 Task: Add Attachment from Trello to Card Card0000000030 in Board Board0000000008 in Workspace WS0000000003 in Trello. Add Cover Blue to Card Card0000000030 in Board Board0000000008 in Workspace WS0000000003 in Trello. Add "Copy Card To …" Button titled Button0000000030 to "bottom" of the list "To Do" to Card Card0000000030 in Board Board0000000008 in Workspace WS0000000003 in Trello. Add Description DS0000000030 to Card Card0000000030 in Board Board0000000008 in Workspace WS0000000003 in Trello. Add Comment CM0000000030 to Card Card0000000030 in Board Board0000000008 in Workspace WS0000000003 in Trello
Action: Mouse moved to (291, 340)
Screenshot: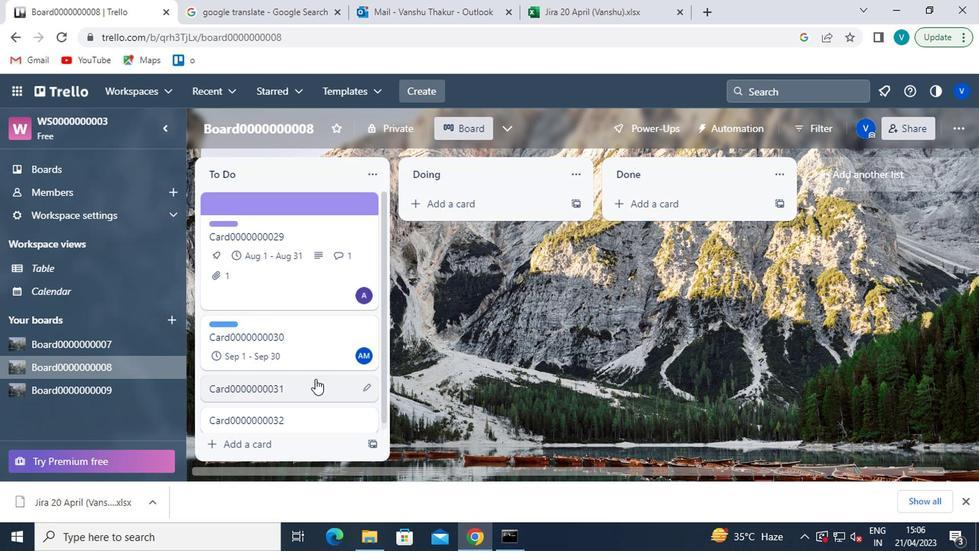 
Action: Mouse pressed left at (291, 340)
Screenshot: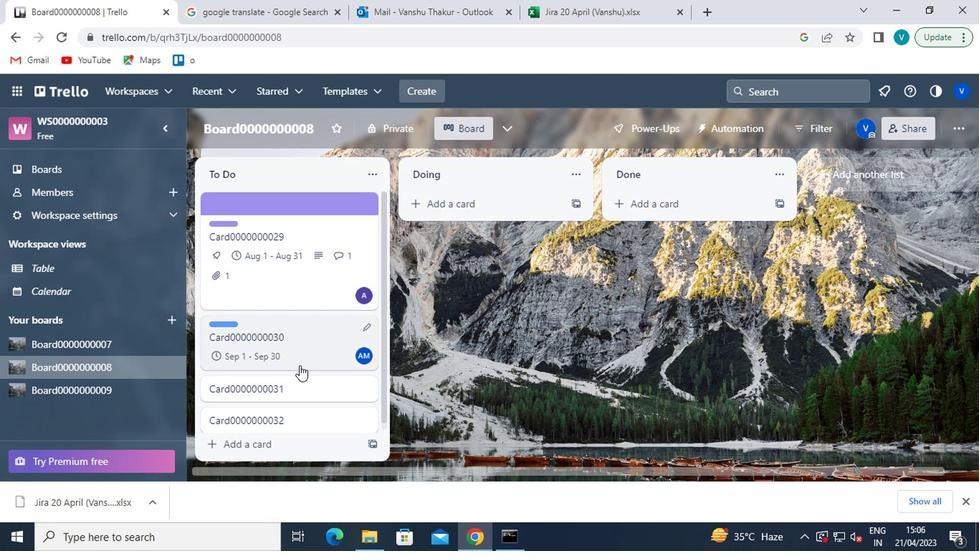 
Action: Mouse moved to (661, 318)
Screenshot: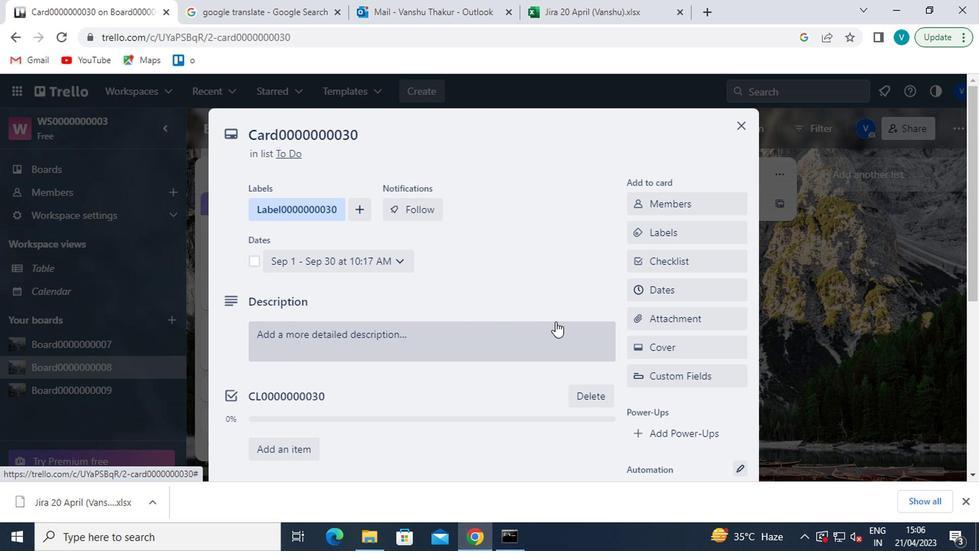 
Action: Mouse pressed left at (661, 318)
Screenshot: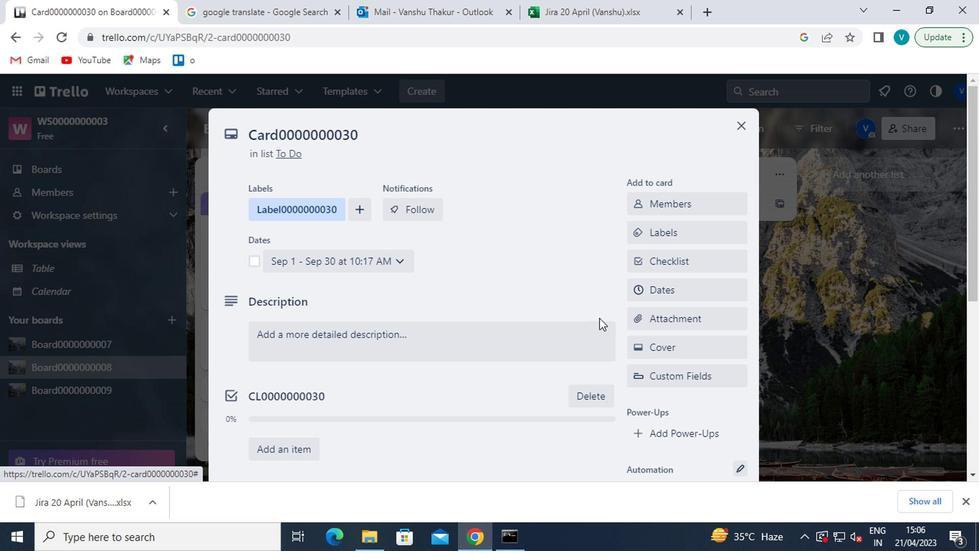 
Action: Mouse moved to (668, 173)
Screenshot: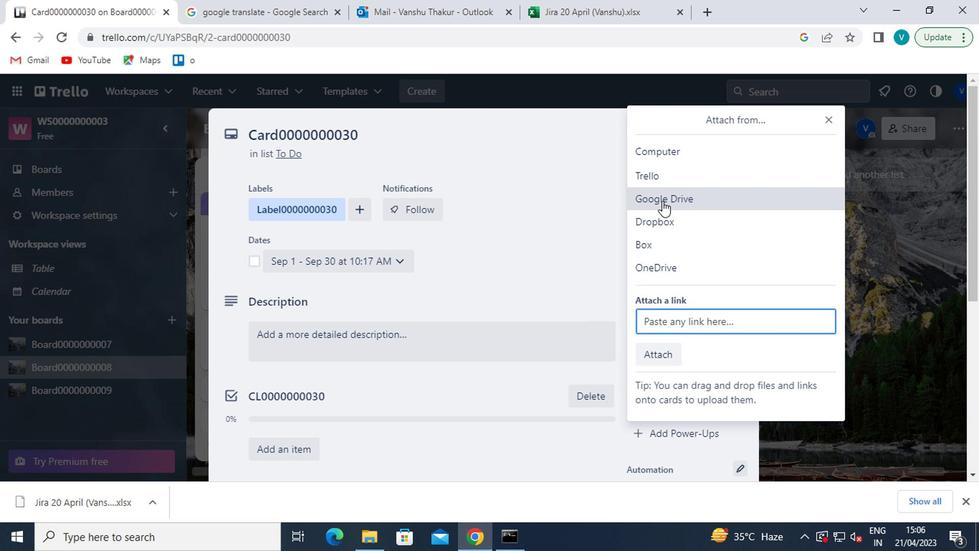 
Action: Mouse pressed left at (668, 173)
Screenshot: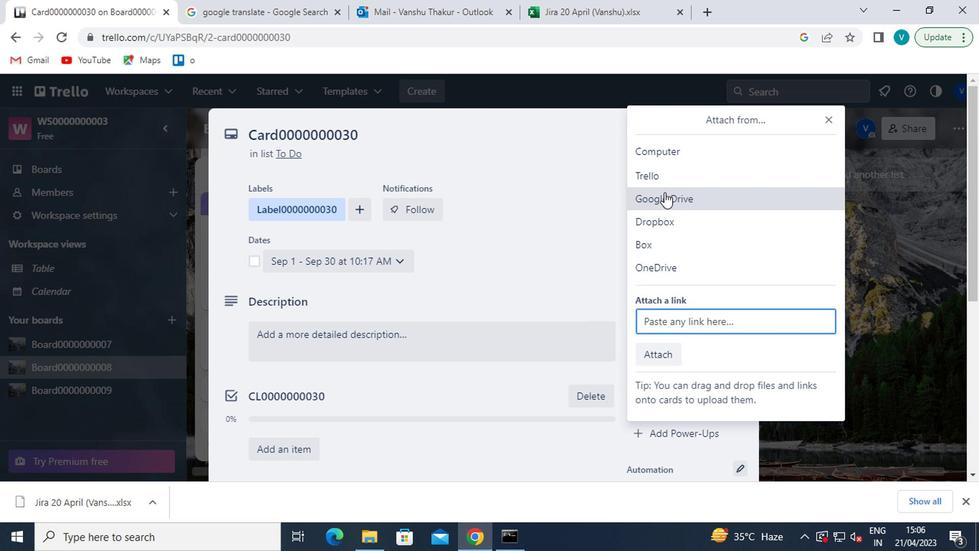 
Action: Mouse moved to (671, 218)
Screenshot: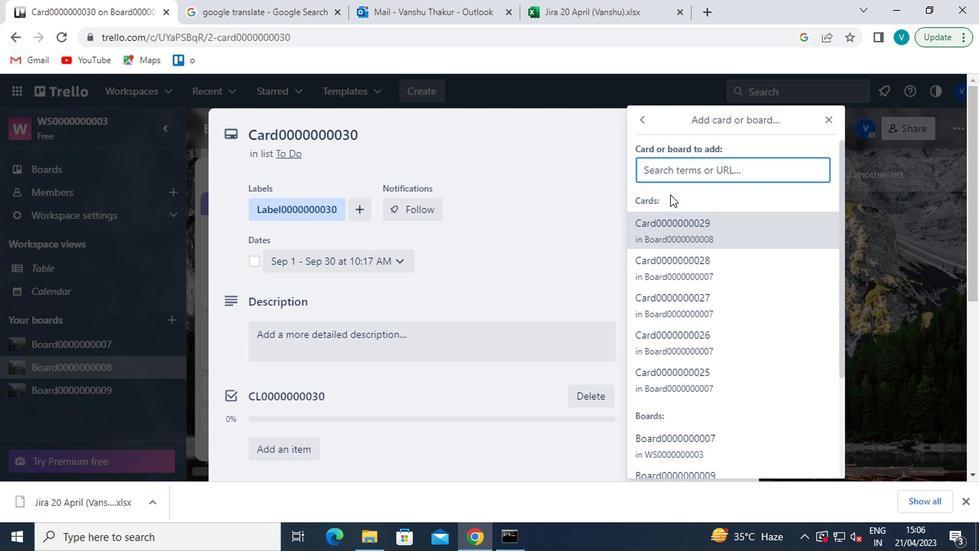 
Action: Mouse pressed left at (671, 218)
Screenshot: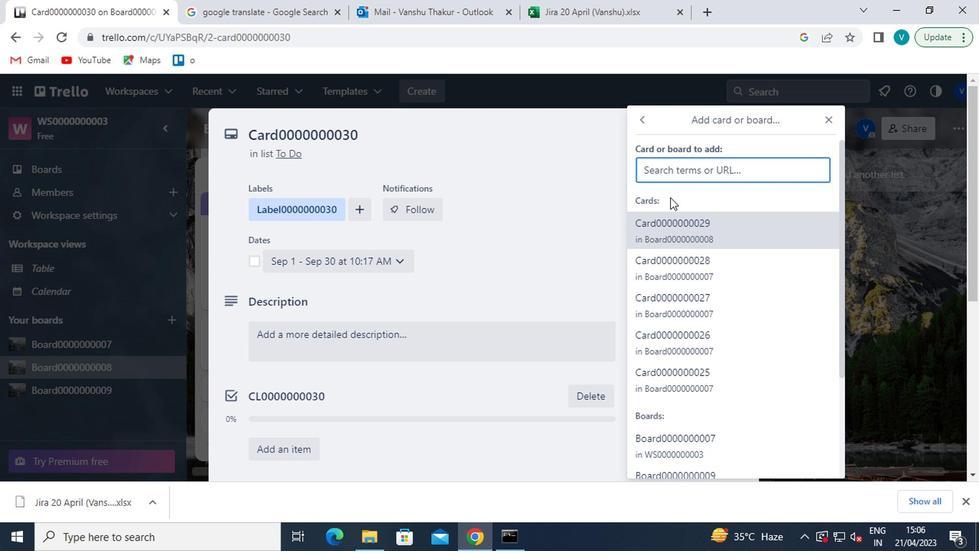 
Action: Mouse moved to (676, 348)
Screenshot: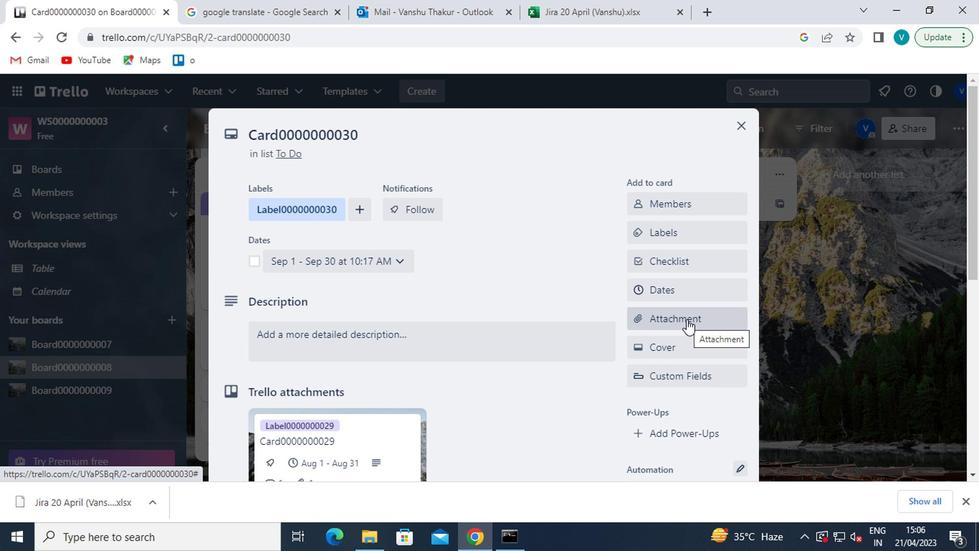 
Action: Mouse pressed left at (676, 348)
Screenshot: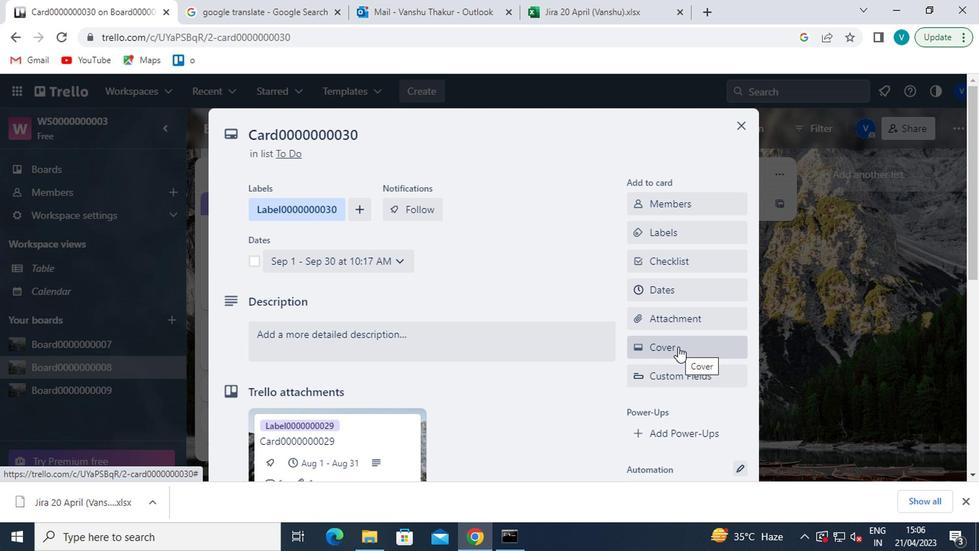 
Action: Mouse moved to (662, 286)
Screenshot: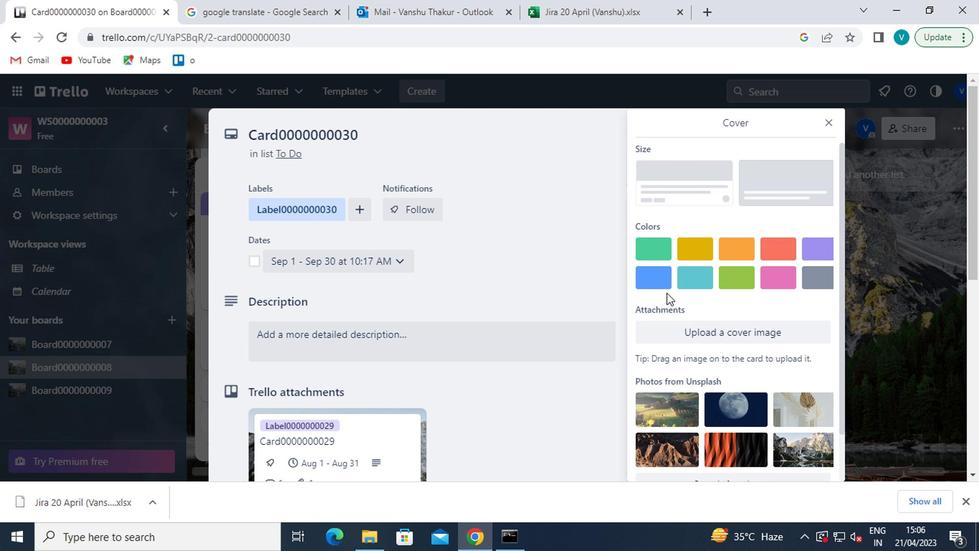 
Action: Mouse pressed left at (662, 286)
Screenshot: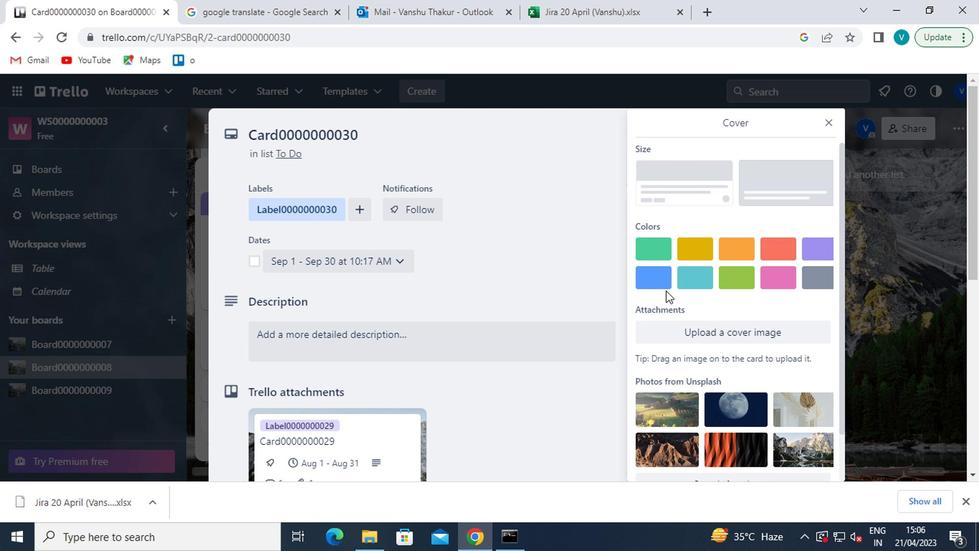 
Action: Mouse moved to (828, 118)
Screenshot: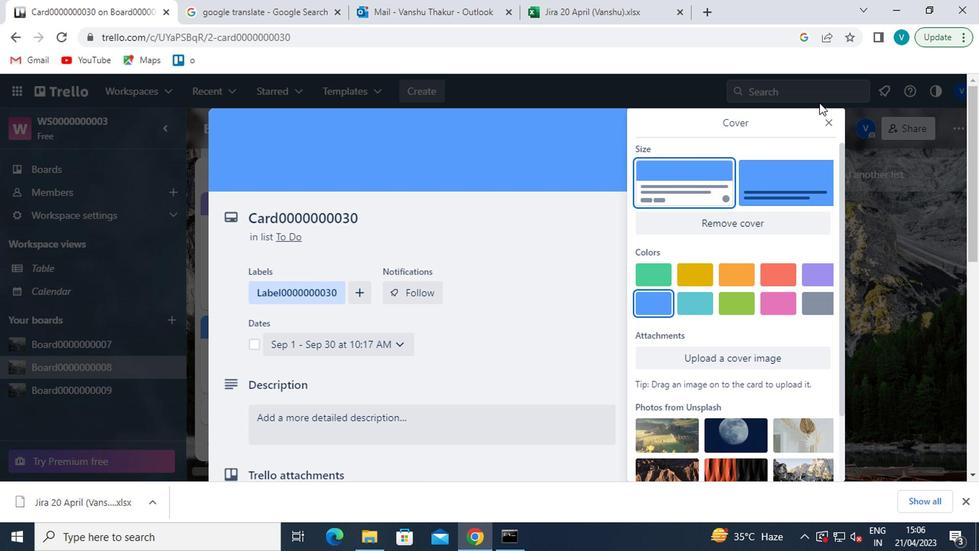 
Action: Mouse pressed left at (828, 118)
Screenshot: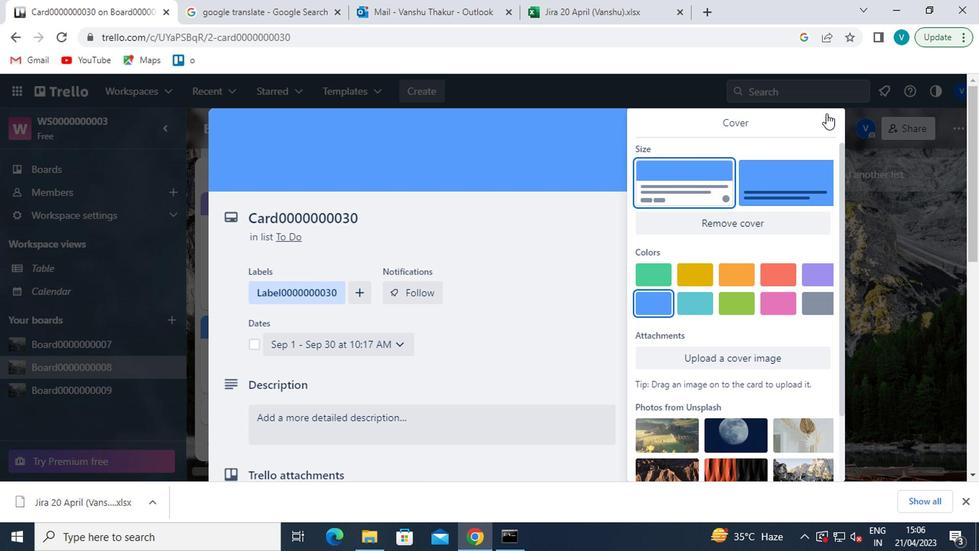 
Action: Mouse moved to (679, 336)
Screenshot: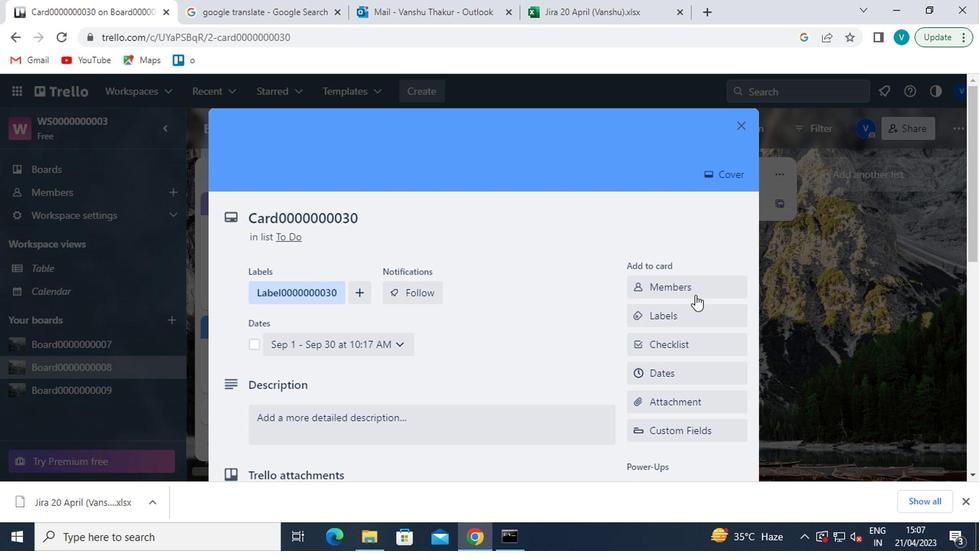 
Action: Mouse scrolled (679, 335) with delta (0, -1)
Screenshot: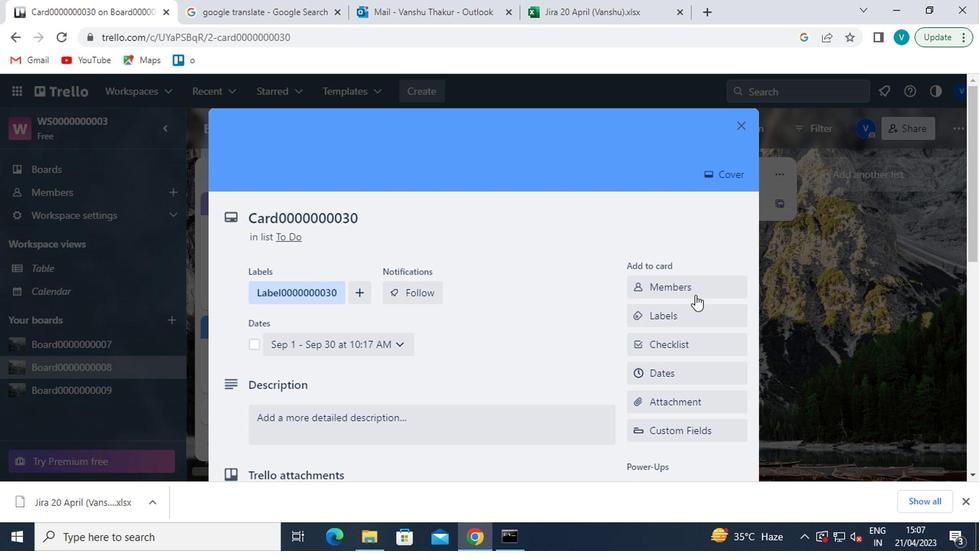 
Action: Mouse moved to (678, 337)
Screenshot: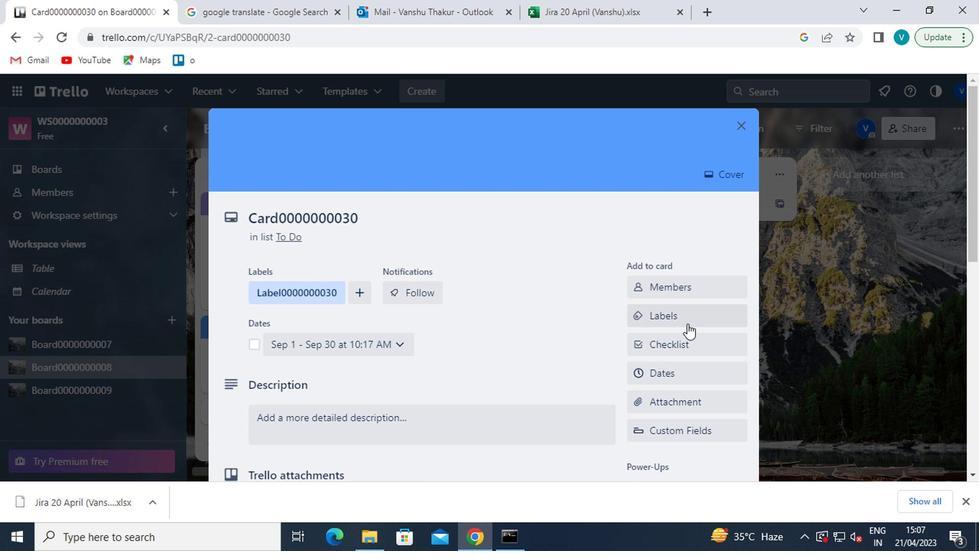 
Action: Mouse scrolled (678, 336) with delta (0, 0)
Screenshot: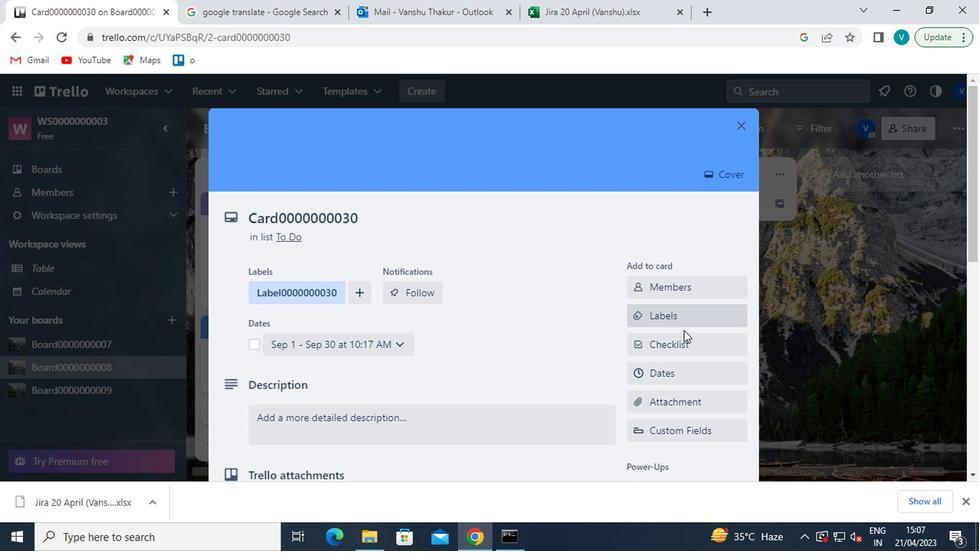
Action: Mouse scrolled (678, 336) with delta (0, 0)
Screenshot: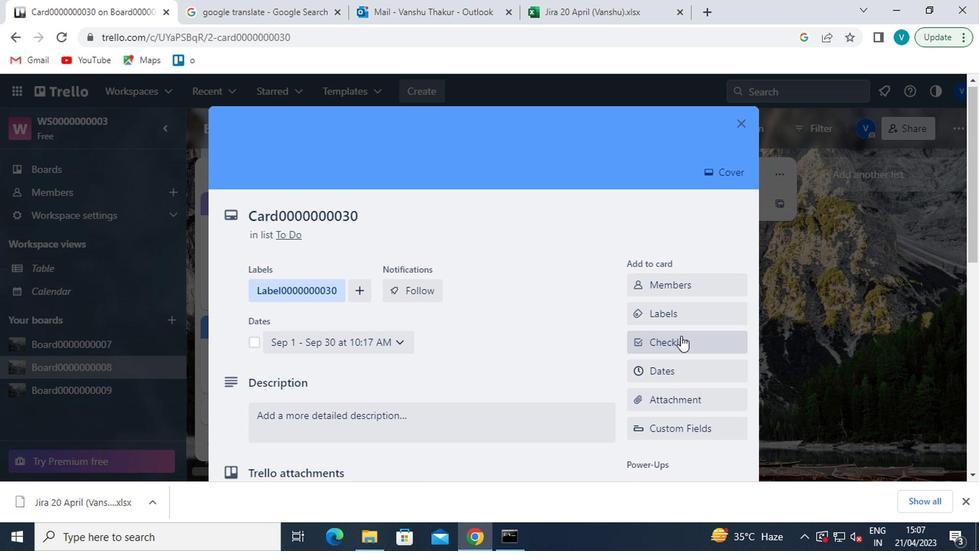 
Action: Mouse moved to (675, 364)
Screenshot: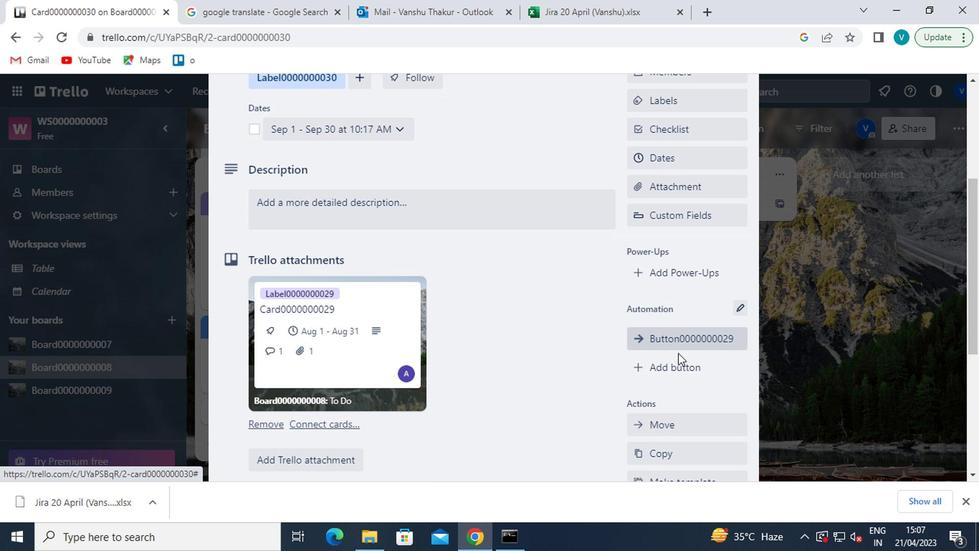 
Action: Mouse pressed left at (675, 364)
Screenshot: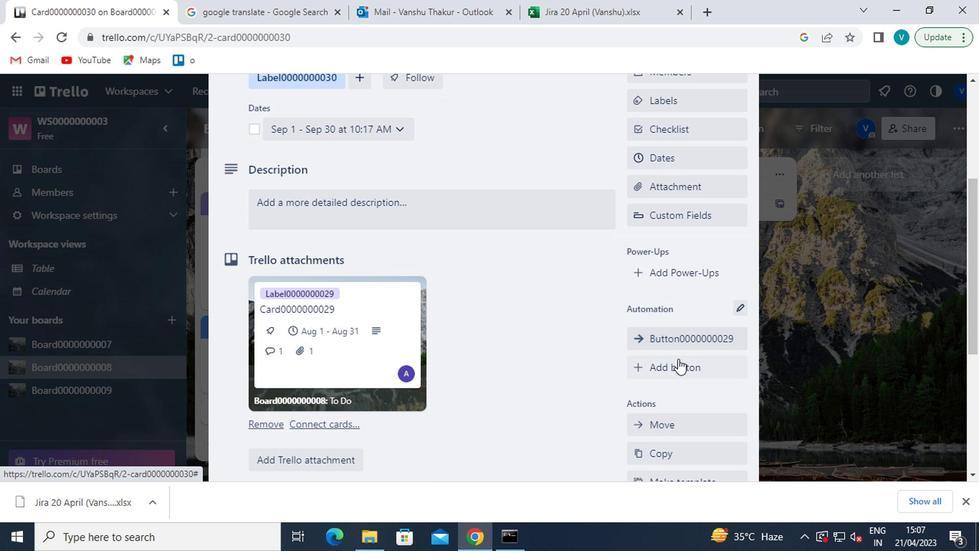 
Action: Mouse moved to (697, 206)
Screenshot: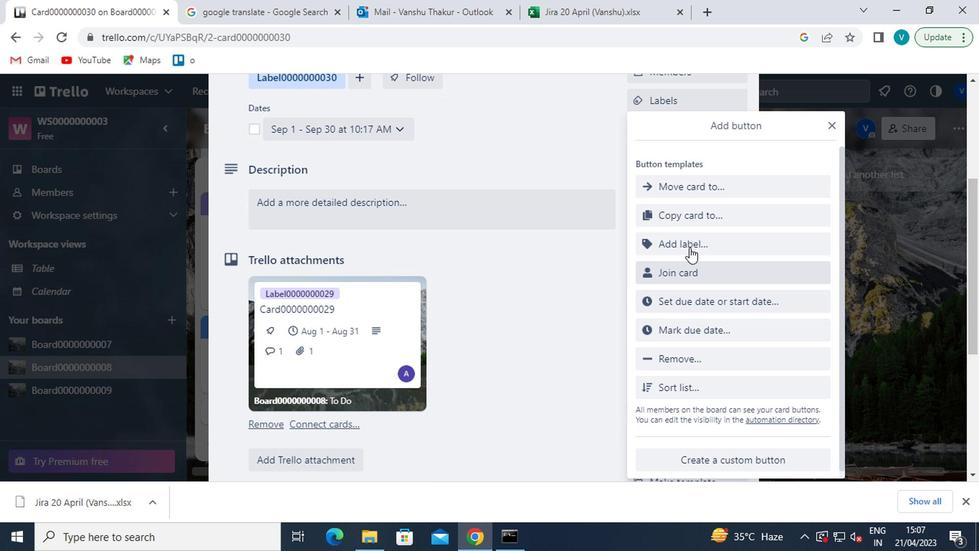 
Action: Mouse pressed left at (697, 206)
Screenshot: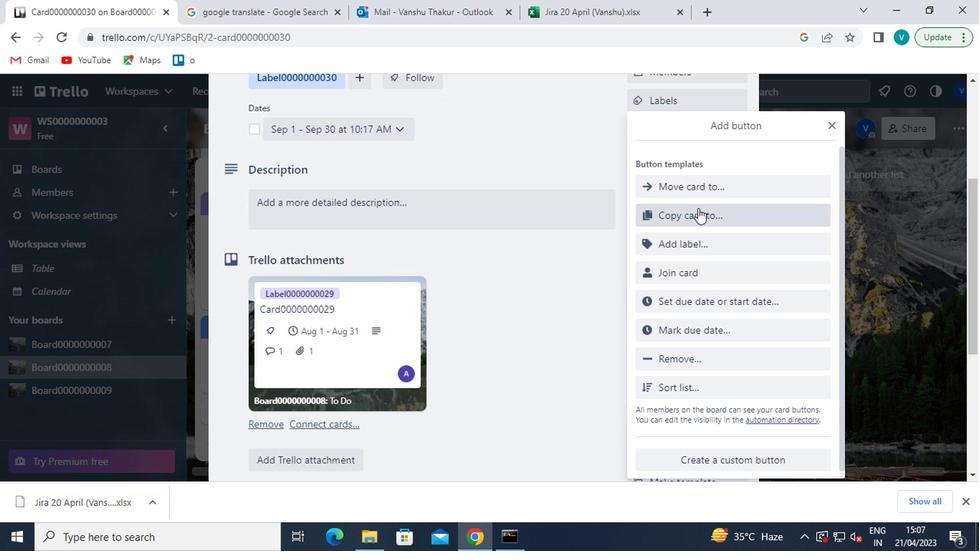 
Action: Mouse moved to (711, 185)
Screenshot: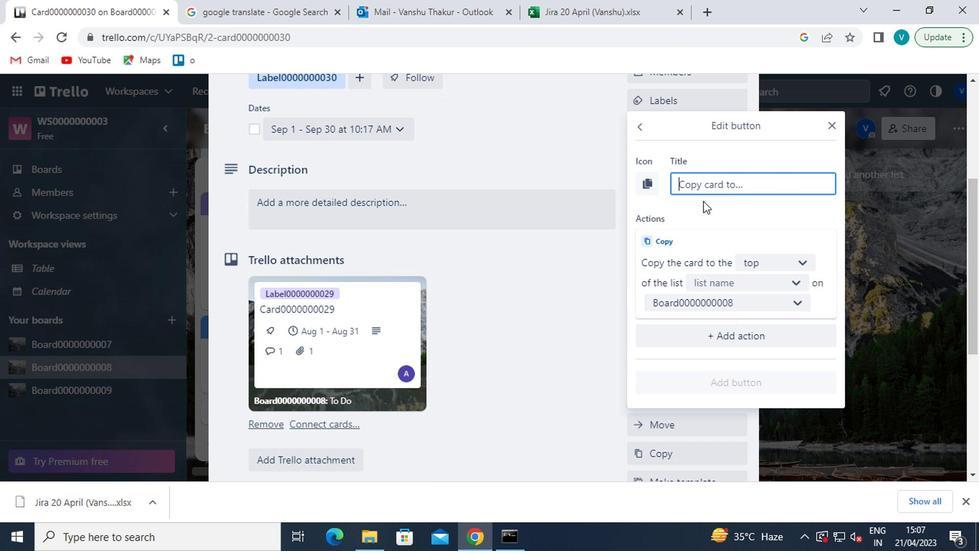 
Action: Mouse pressed left at (711, 185)
Screenshot: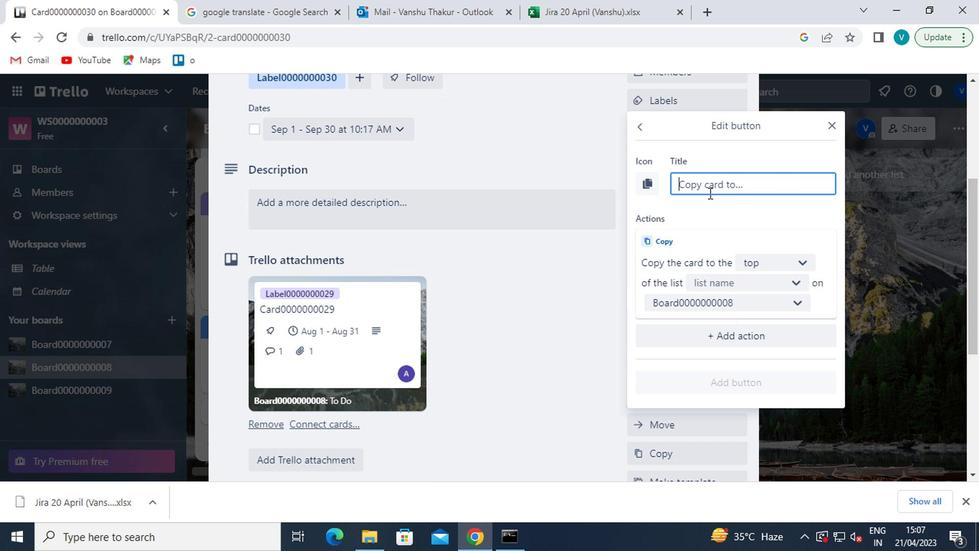 
Action: Mouse moved to (644, 143)
Screenshot: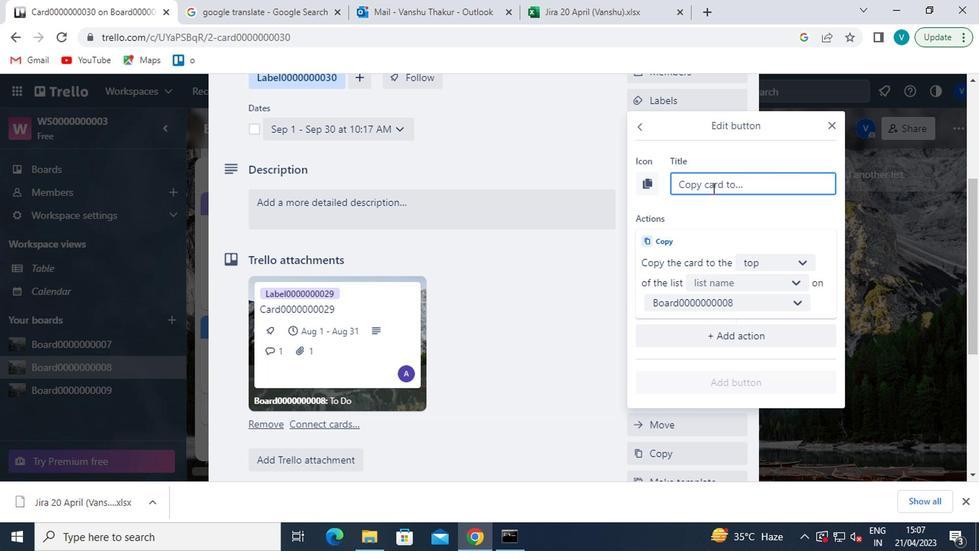 
Action: Key pressed <Key.shift>BUTTON0000000030
Screenshot: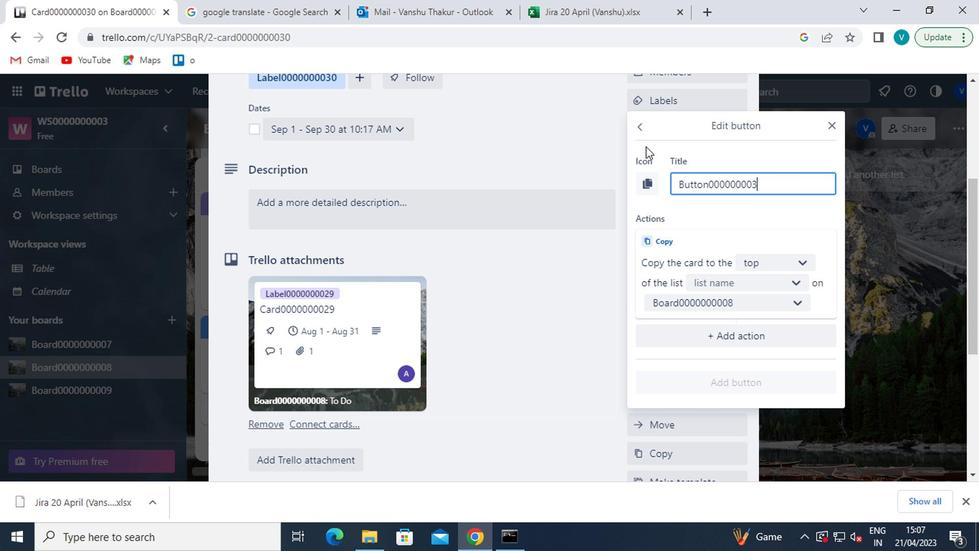 
Action: Mouse moved to (755, 256)
Screenshot: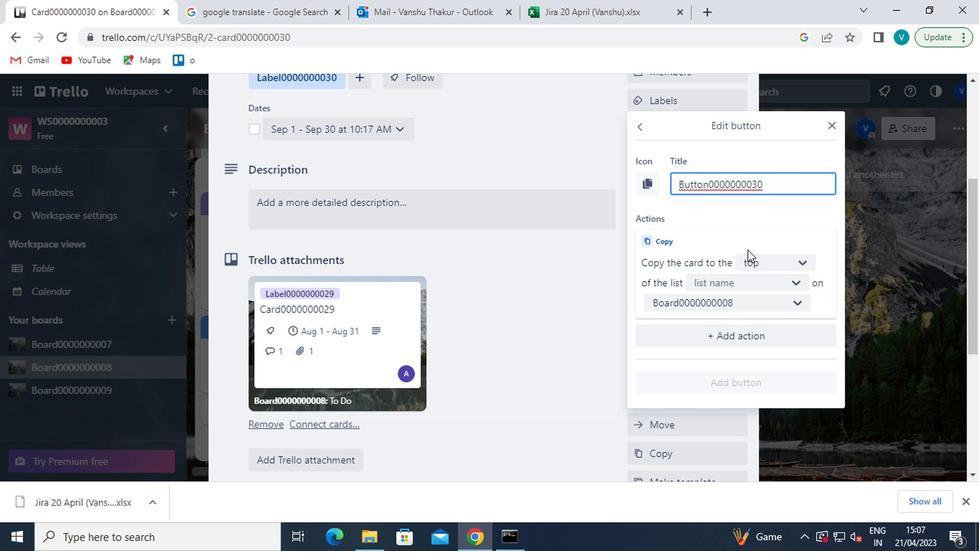 
Action: Mouse pressed left at (755, 256)
Screenshot: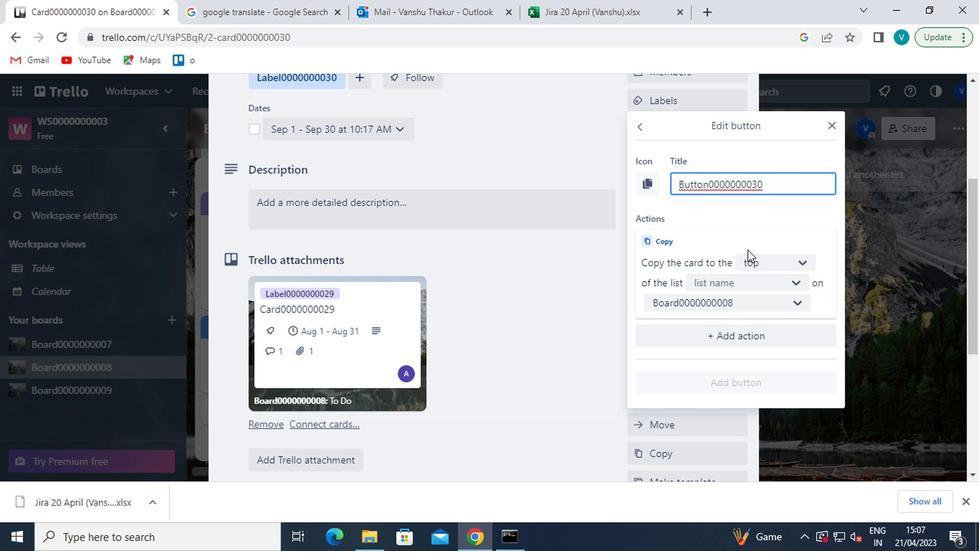 
Action: Mouse moved to (762, 311)
Screenshot: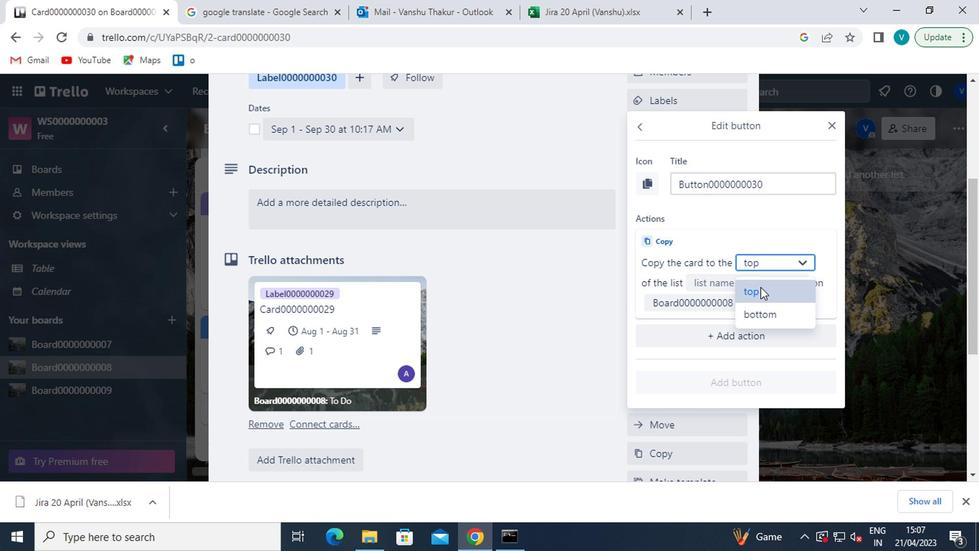 
Action: Mouse pressed left at (762, 311)
Screenshot: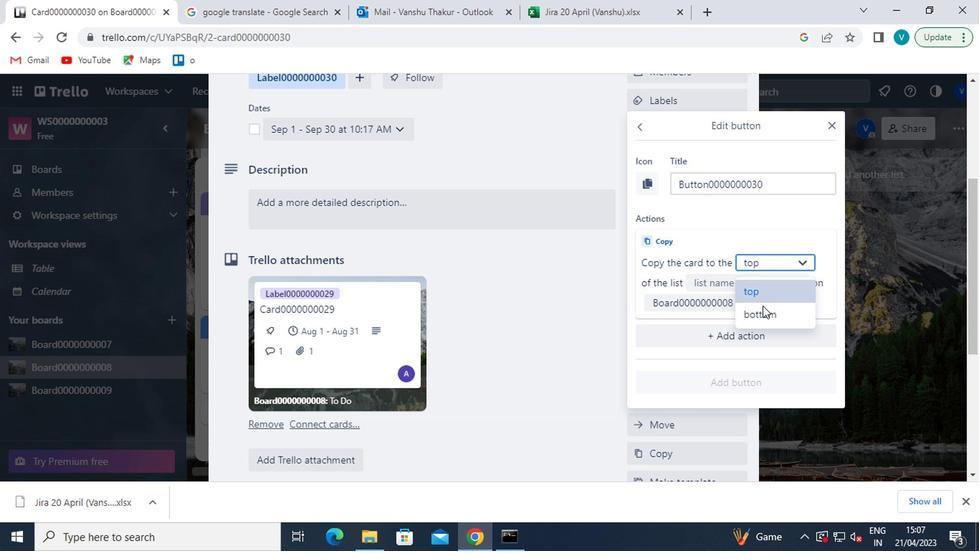 
Action: Mouse moved to (785, 277)
Screenshot: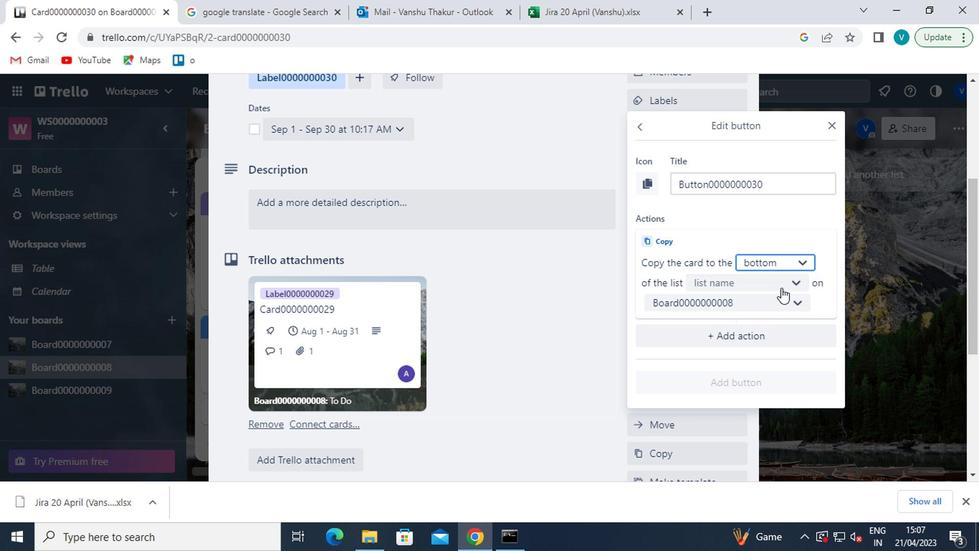 
Action: Mouse pressed left at (785, 277)
Screenshot: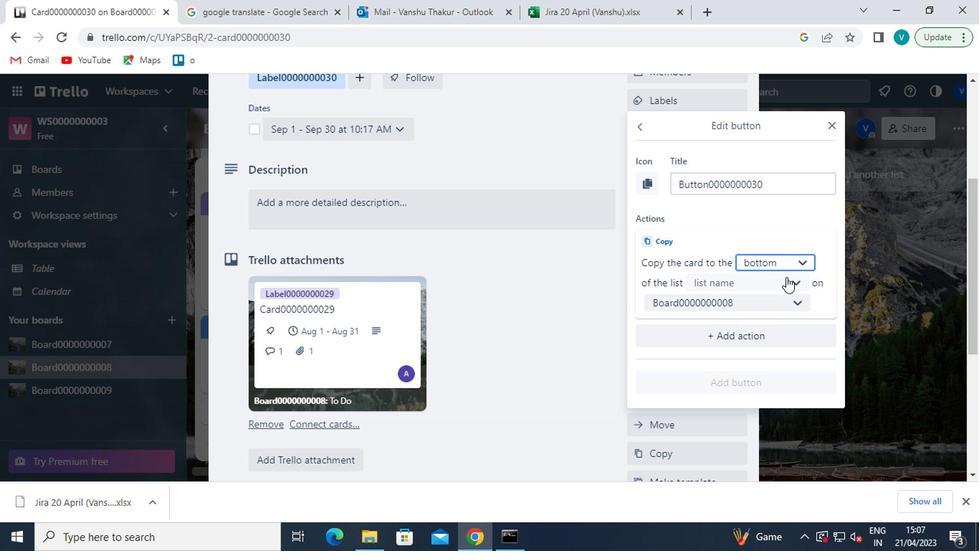
Action: Mouse moved to (765, 308)
Screenshot: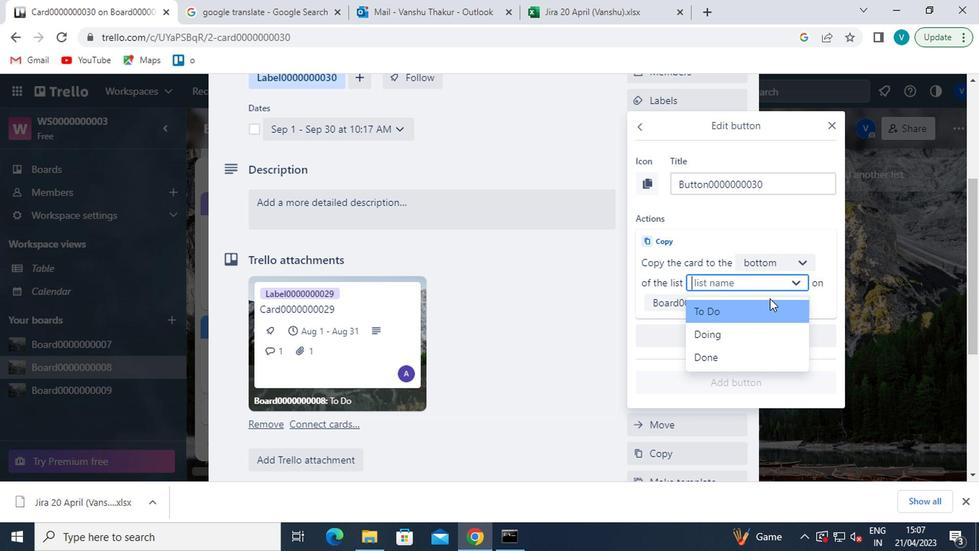 
Action: Mouse pressed left at (765, 308)
Screenshot: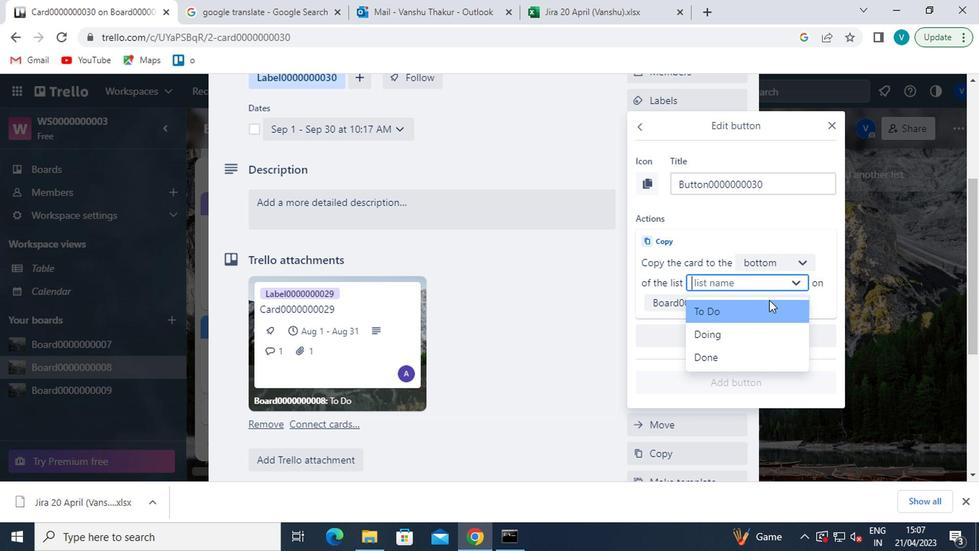 
Action: Mouse moved to (730, 384)
Screenshot: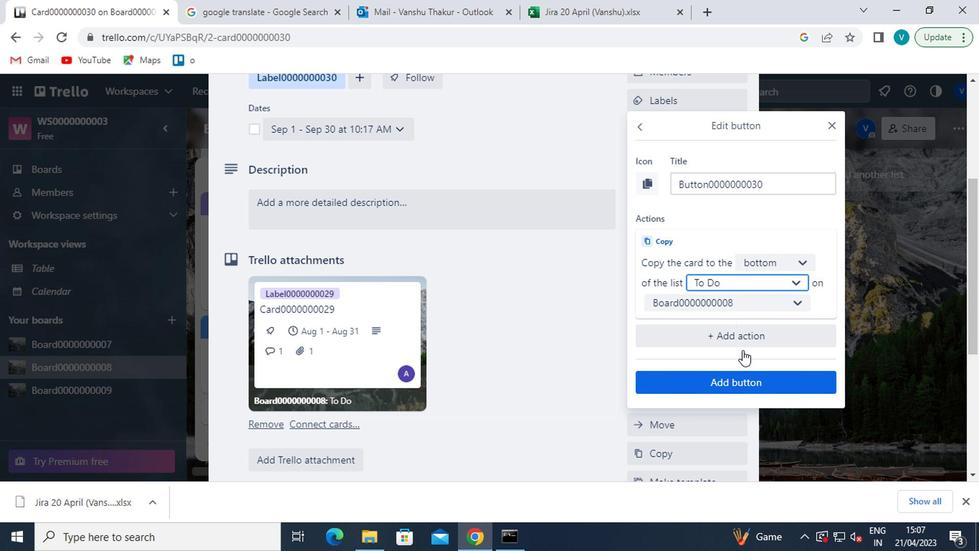 
Action: Mouse pressed left at (730, 384)
Screenshot: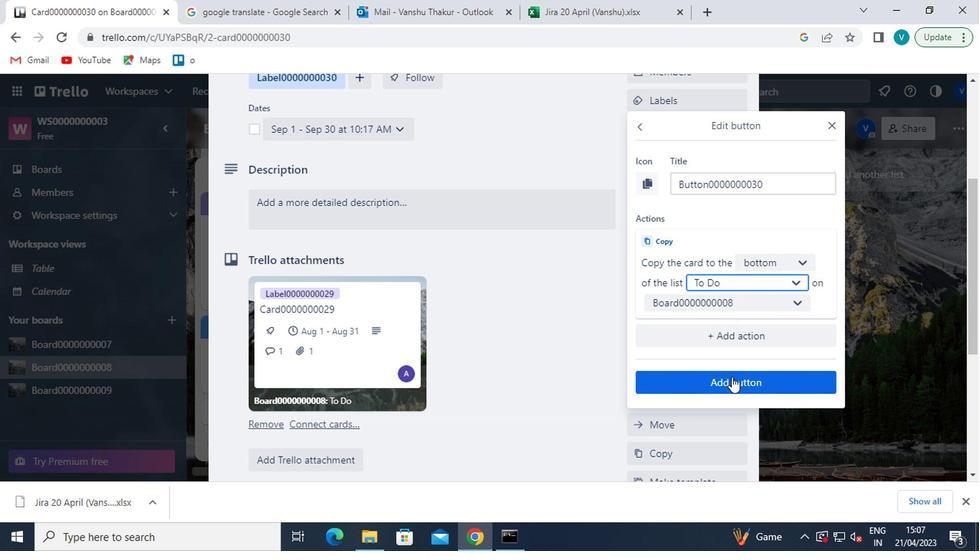 
Action: Mouse moved to (393, 213)
Screenshot: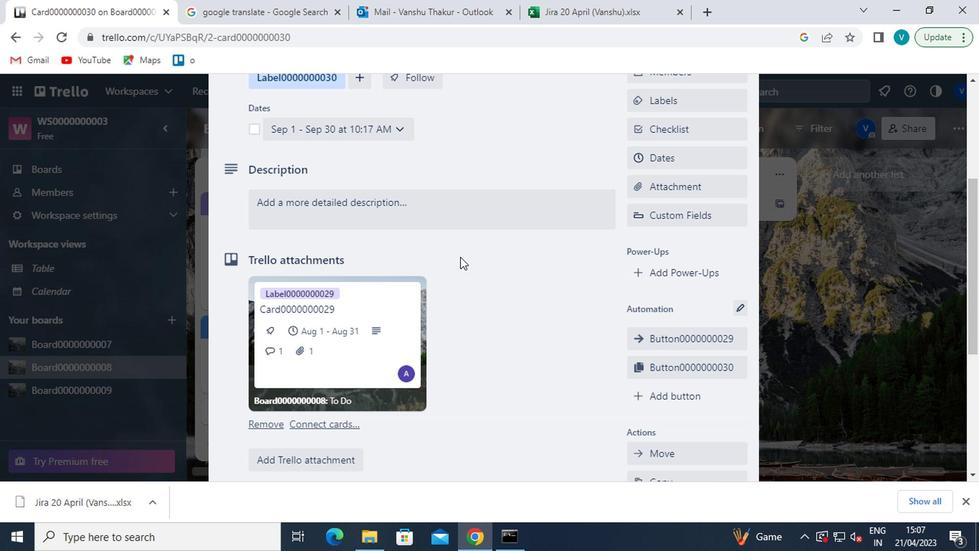 
Action: Mouse pressed left at (393, 213)
Screenshot: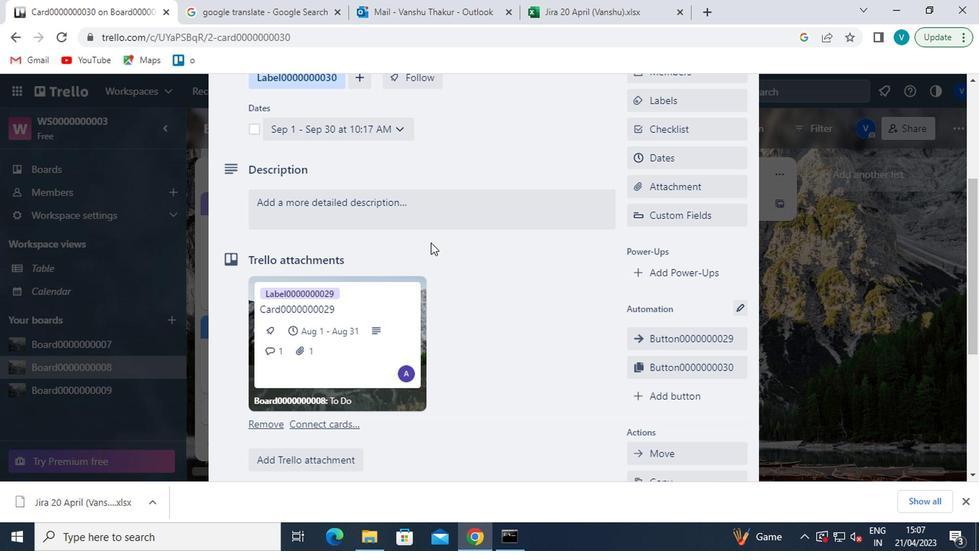 
Action: Mouse moved to (411, 200)
Screenshot: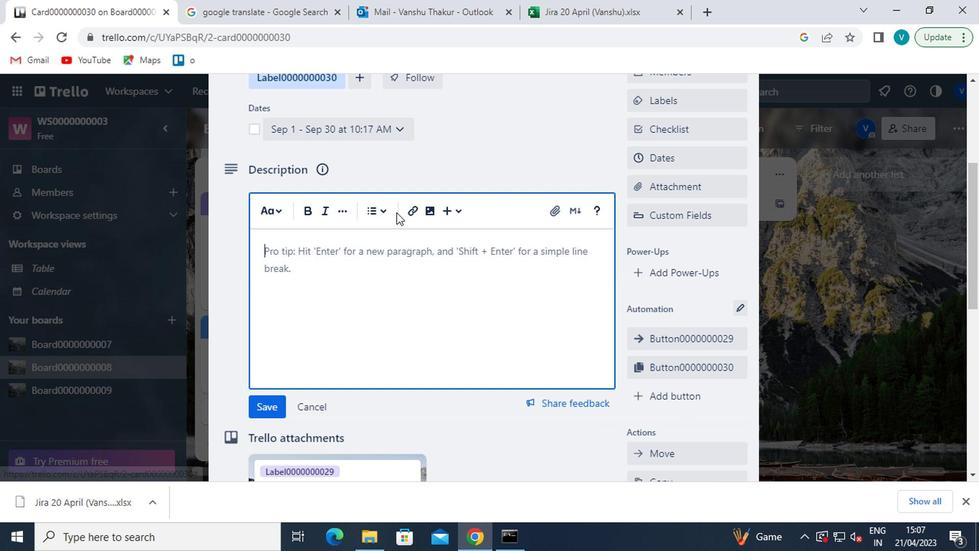 
Action: Key pressed <Key.shift>DS0000000030
Screenshot: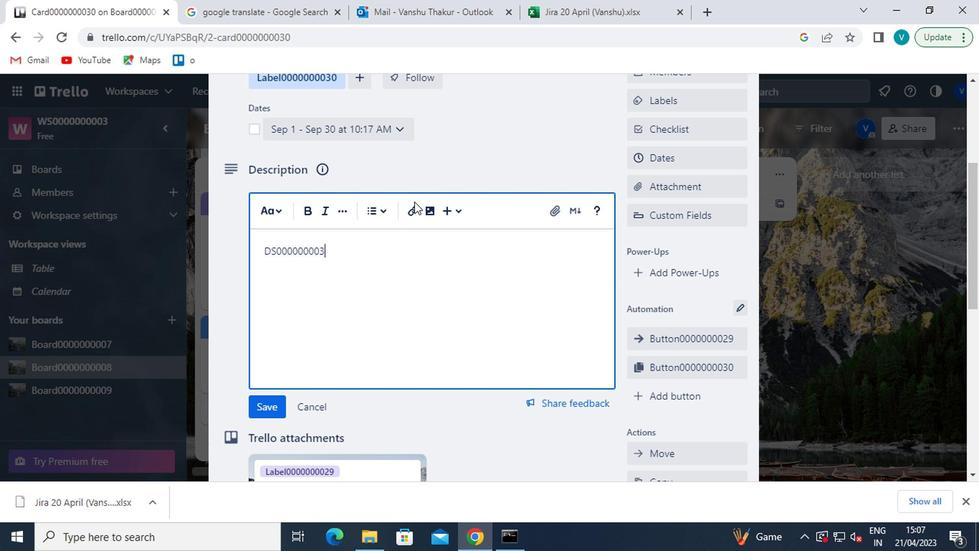 
Action: Mouse moved to (272, 407)
Screenshot: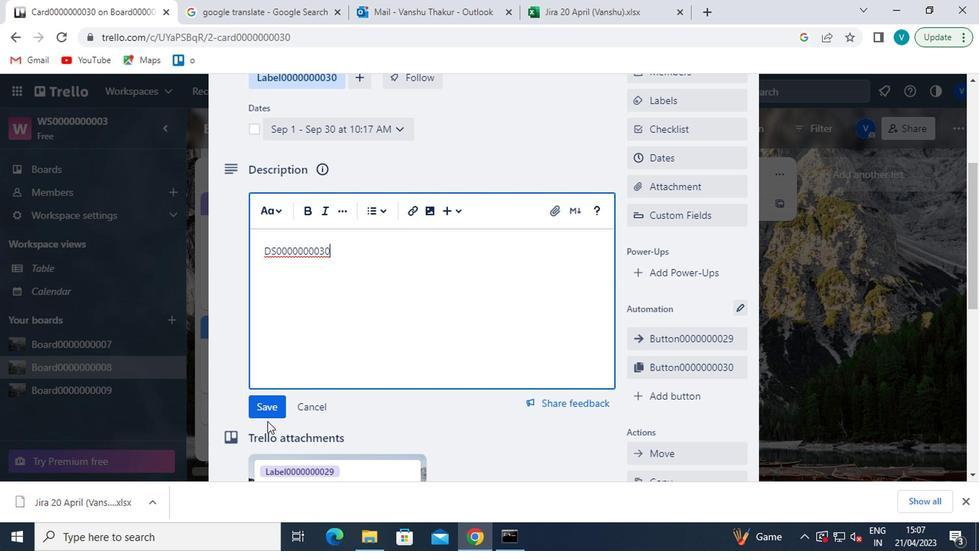 
Action: Mouse pressed left at (272, 407)
Screenshot: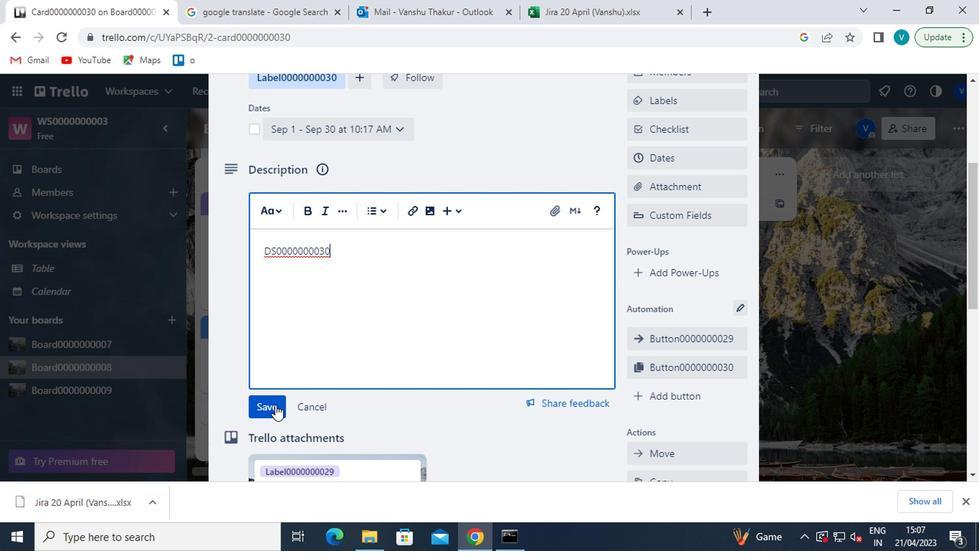 
Action: Mouse moved to (279, 401)
Screenshot: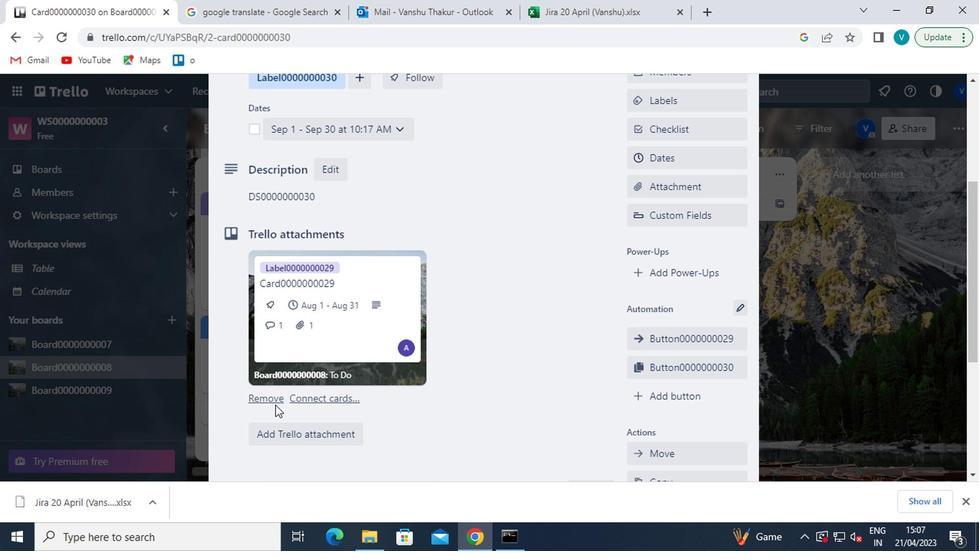 
Action: Mouse scrolled (279, 400) with delta (0, 0)
Screenshot: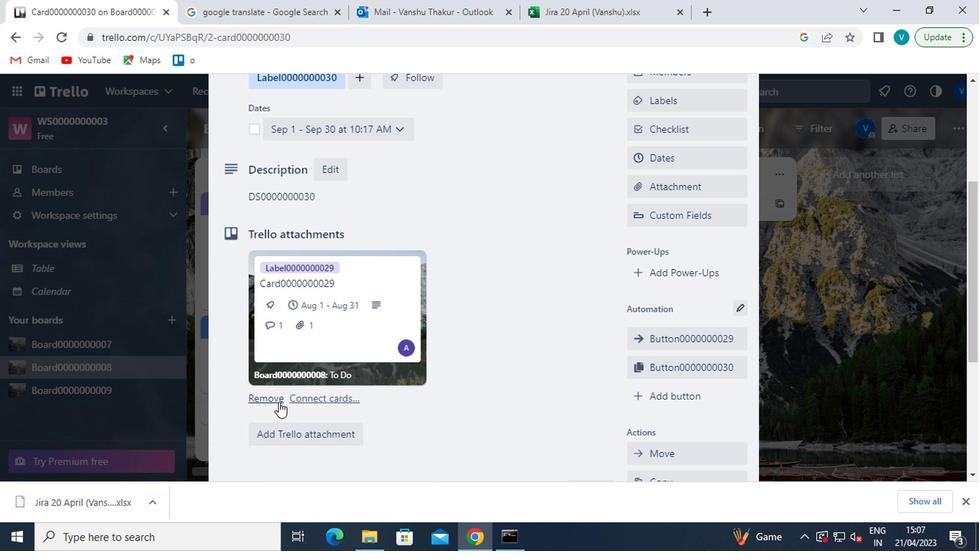 
Action: Mouse scrolled (279, 400) with delta (0, 0)
Screenshot: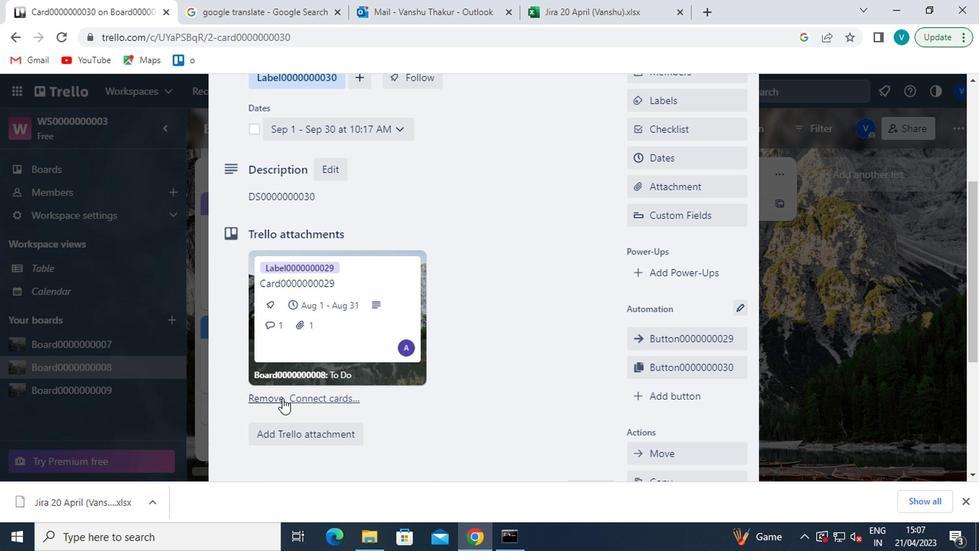 
Action: Mouse moved to (277, 404)
Screenshot: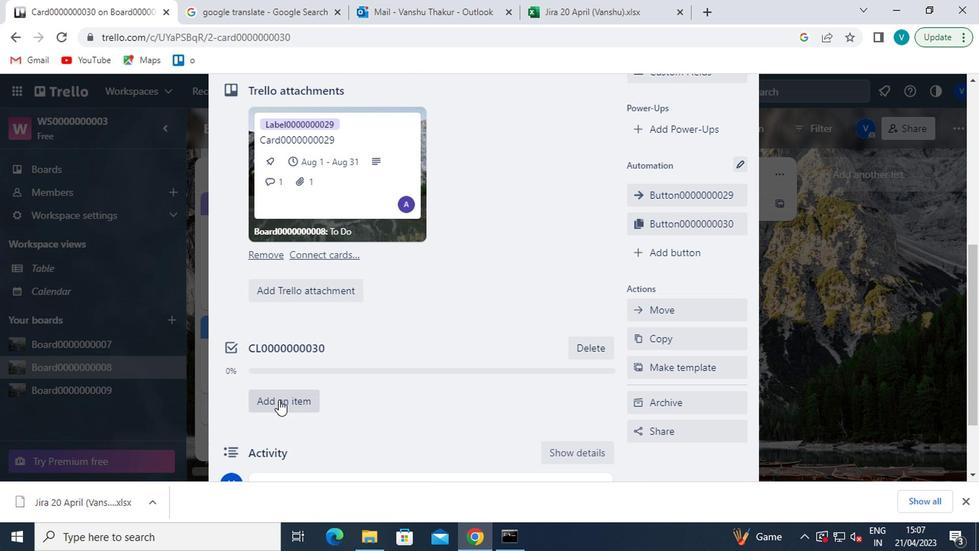 
Action: Mouse scrolled (277, 403) with delta (0, 0)
Screenshot: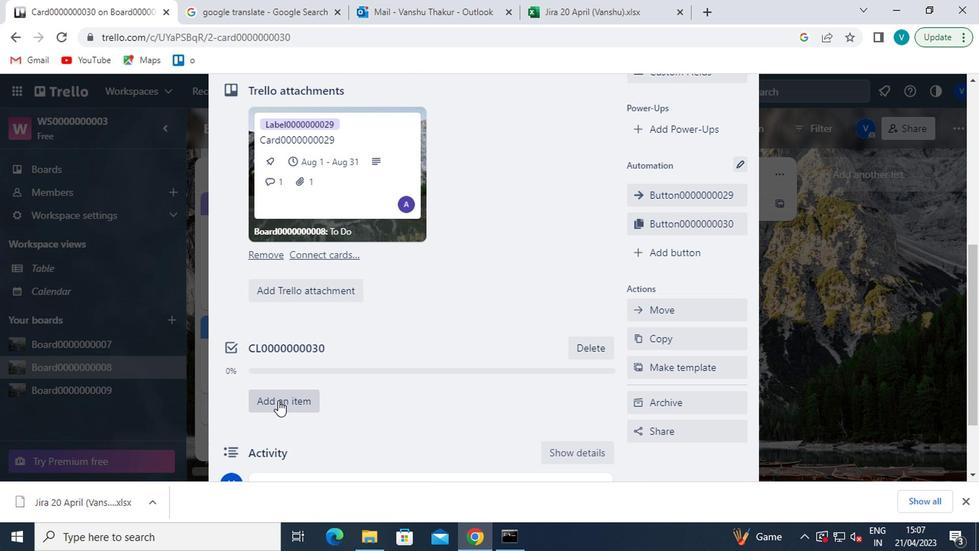 
Action: Mouse scrolled (277, 403) with delta (0, 0)
Screenshot: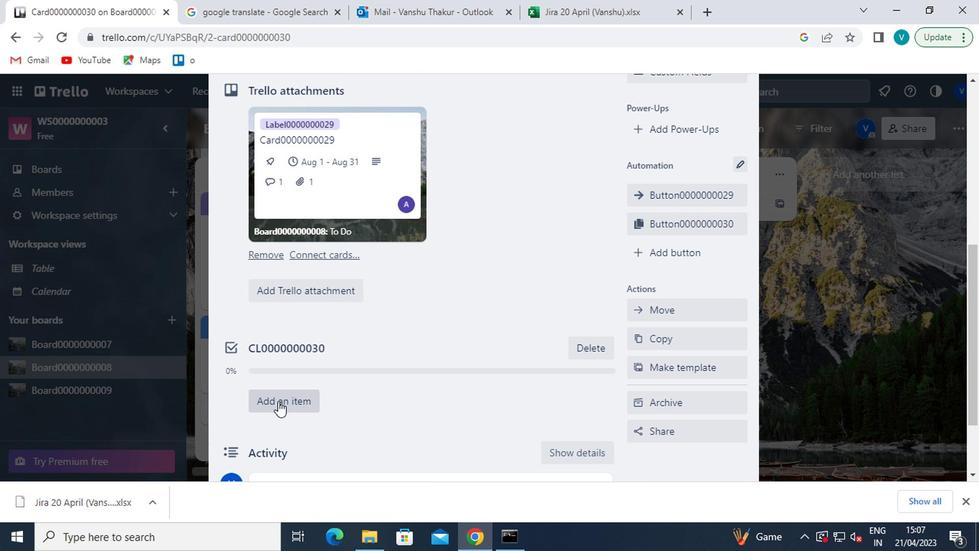 
Action: Mouse moved to (287, 396)
Screenshot: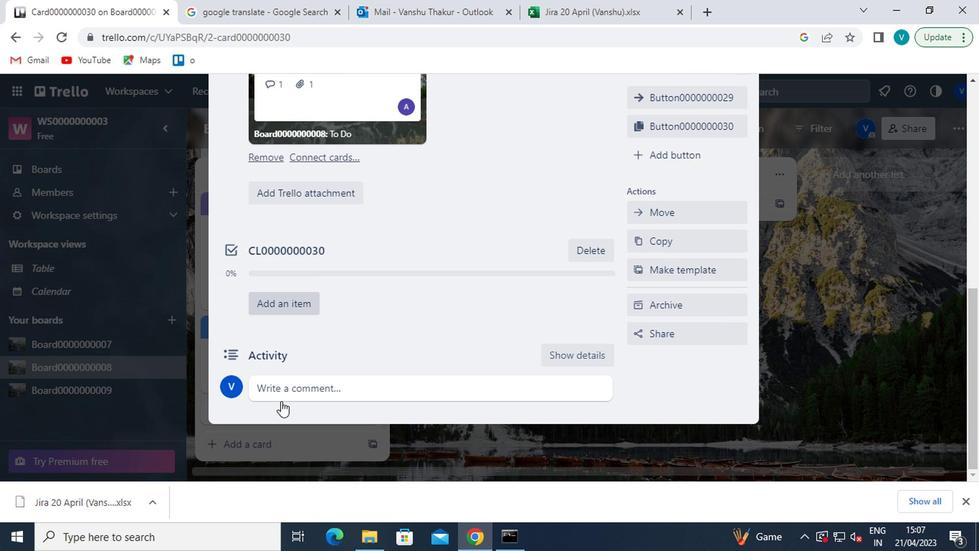 
Action: Mouse pressed left at (287, 396)
Screenshot: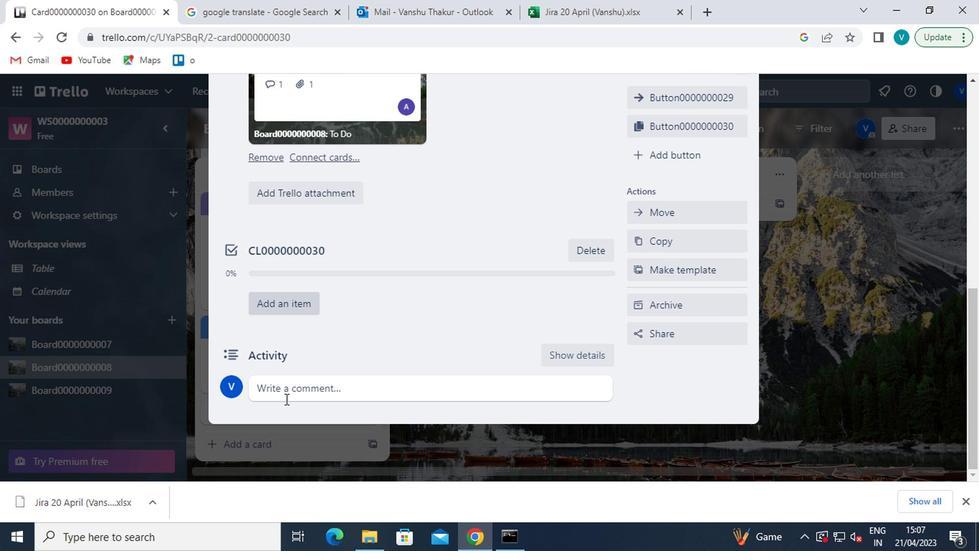 
Action: Mouse moved to (289, 394)
Screenshot: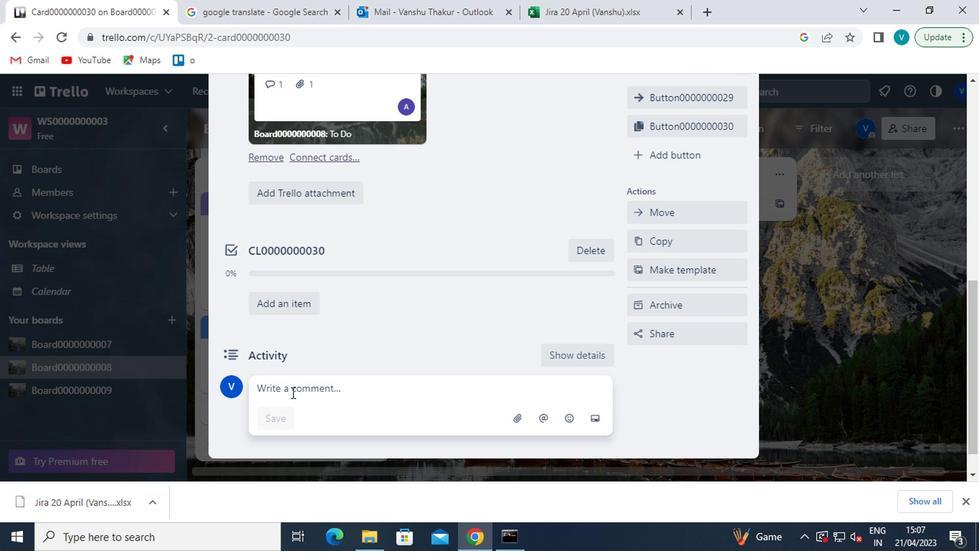 
Action: Mouse scrolled (289, 394) with delta (0, 0)
Screenshot: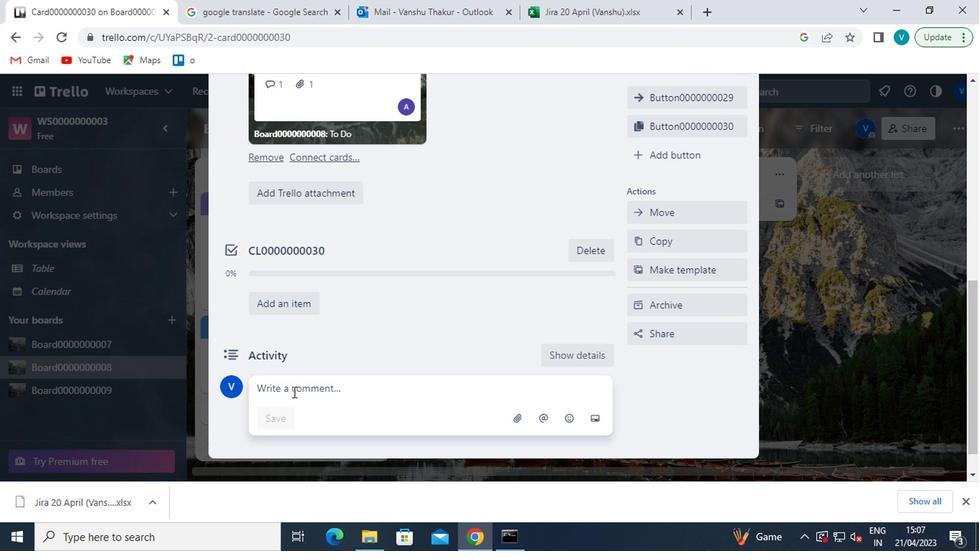 
Action: Mouse scrolled (289, 394) with delta (0, 0)
Screenshot: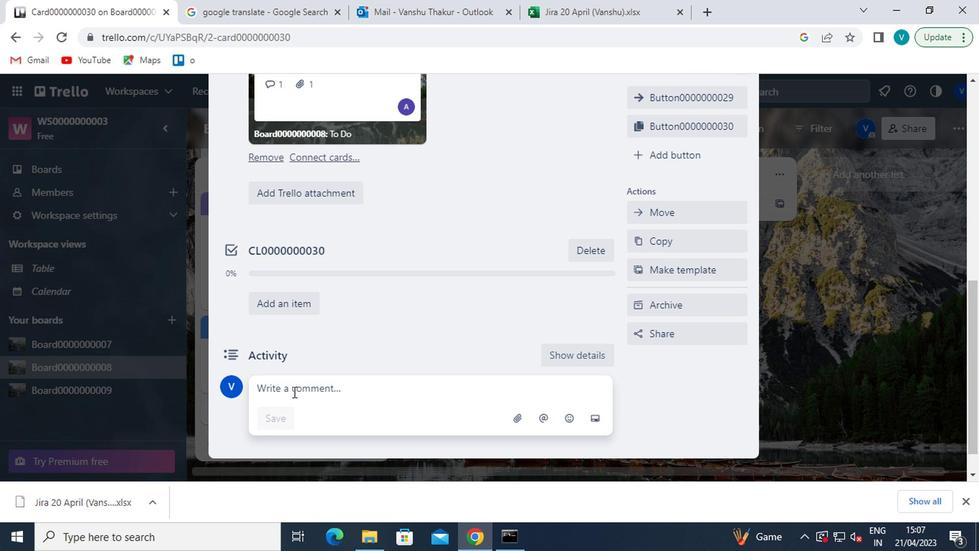 
Action: Mouse moved to (300, 357)
Screenshot: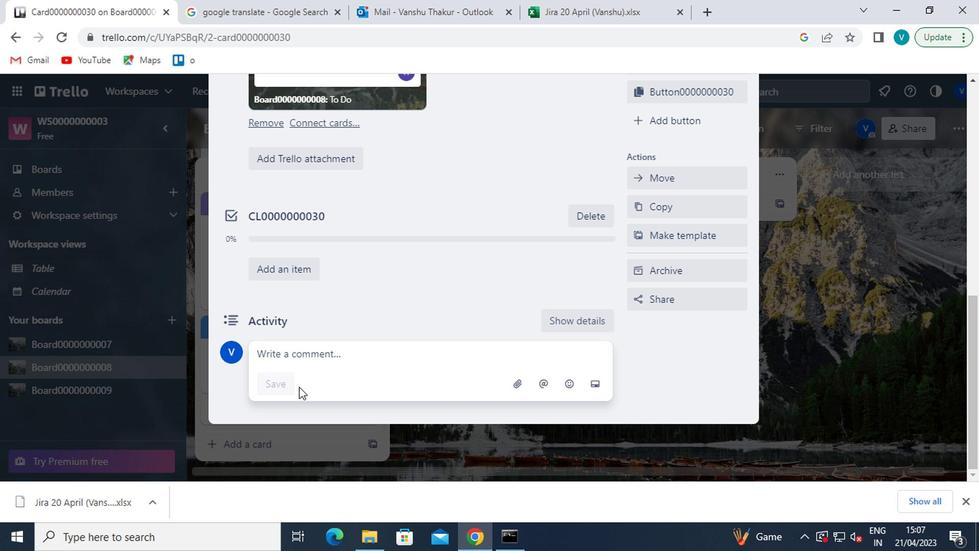 
Action: Mouse pressed left at (300, 357)
Screenshot: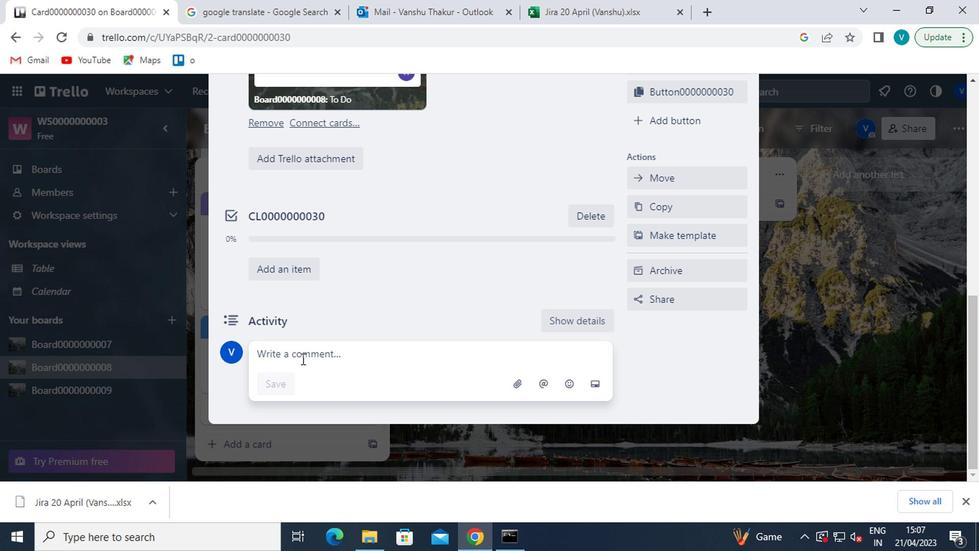 
Action: Mouse moved to (310, 351)
Screenshot: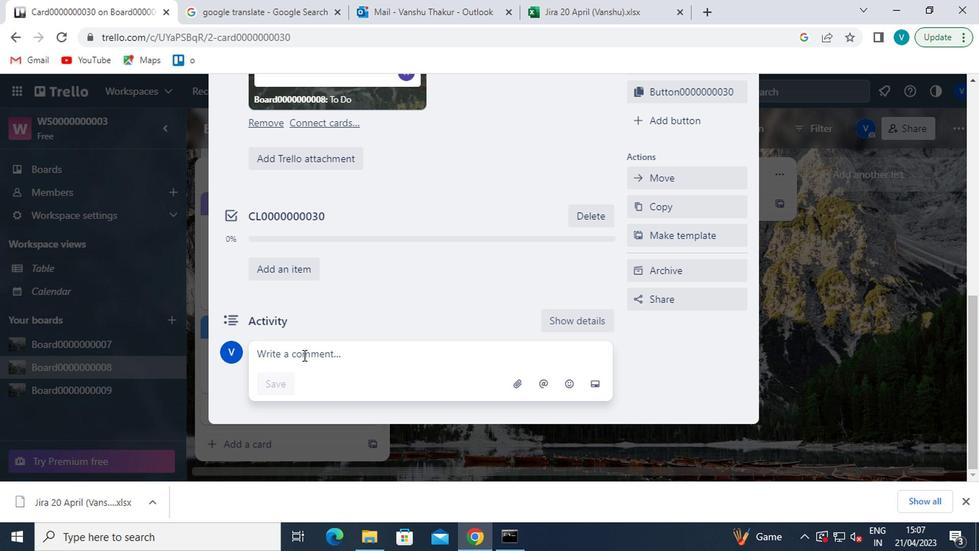 
Action: Key pressed <Key.shift><Key.shift><Key.shift>CM0000000030
Screenshot: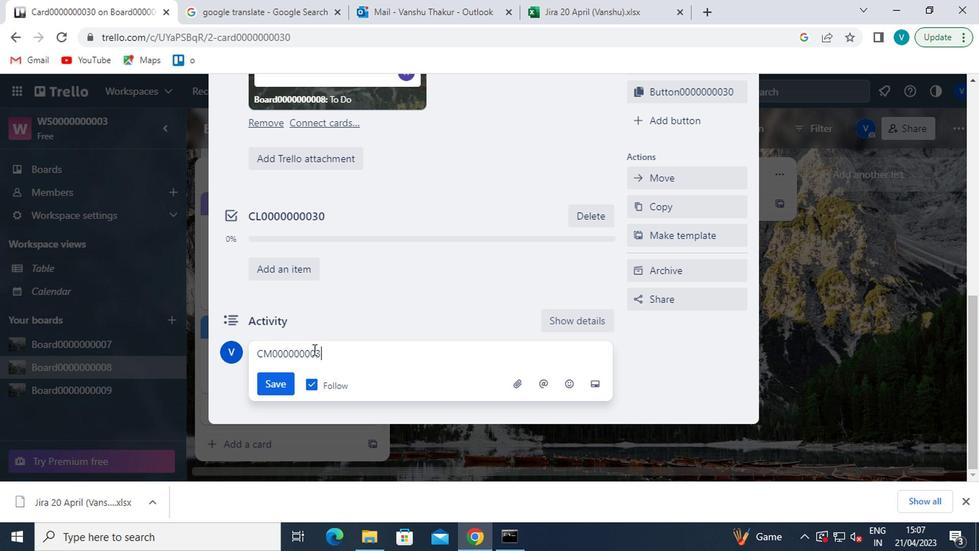 
Action: Mouse moved to (273, 380)
Screenshot: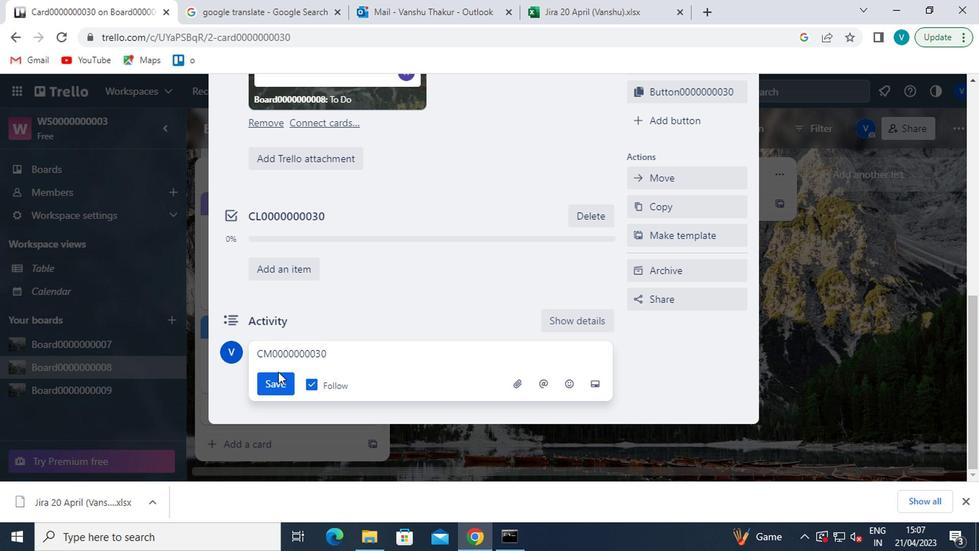 
Action: Mouse pressed left at (273, 380)
Screenshot: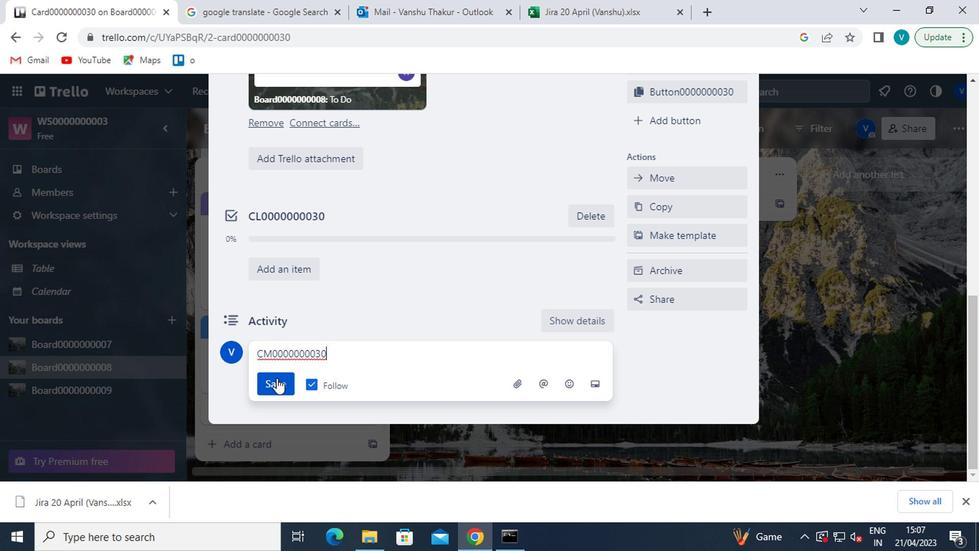 
Action: Mouse moved to (274, 380)
Screenshot: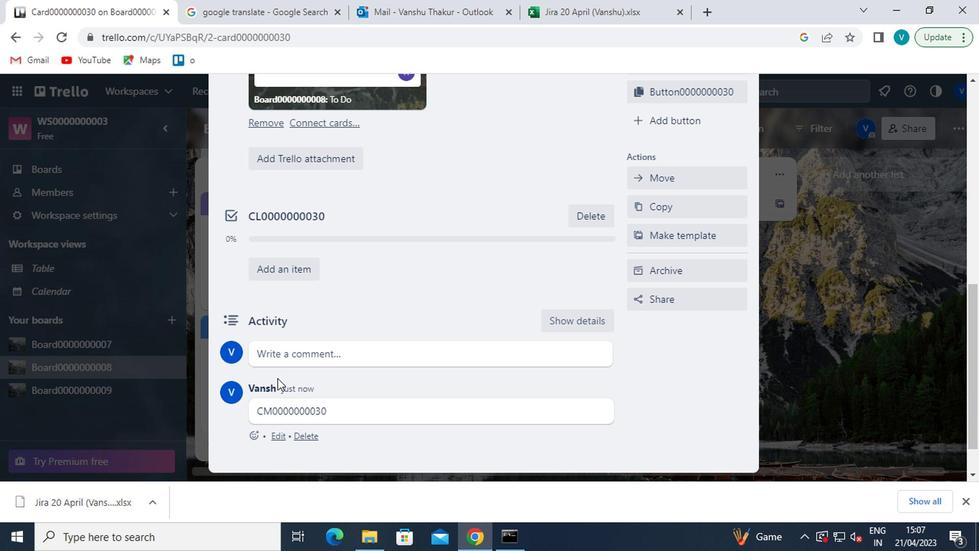 
